 Task: In job alerts turn off in-app notifications.
Action: Mouse moved to (610, 51)
Screenshot: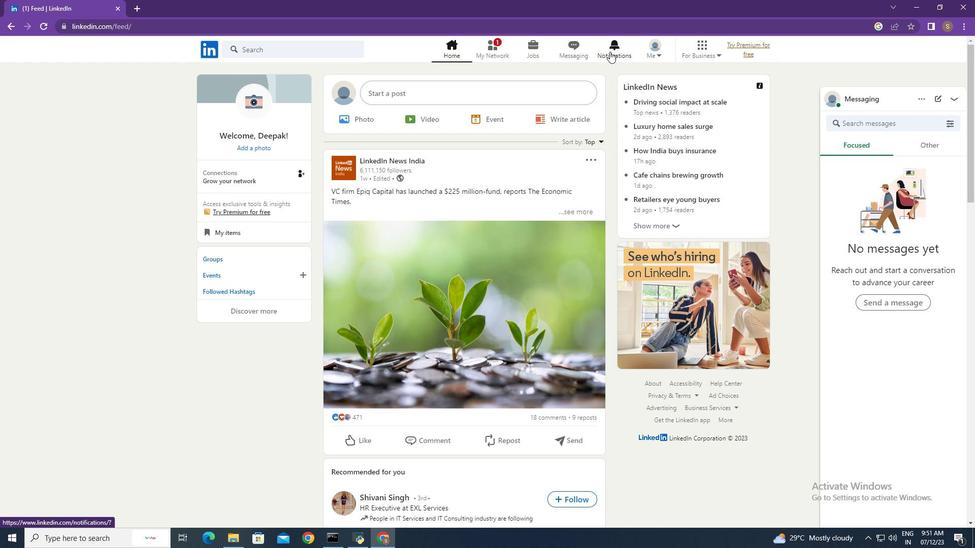 
Action: Mouse pressed left at (610, 51)
Screenshot: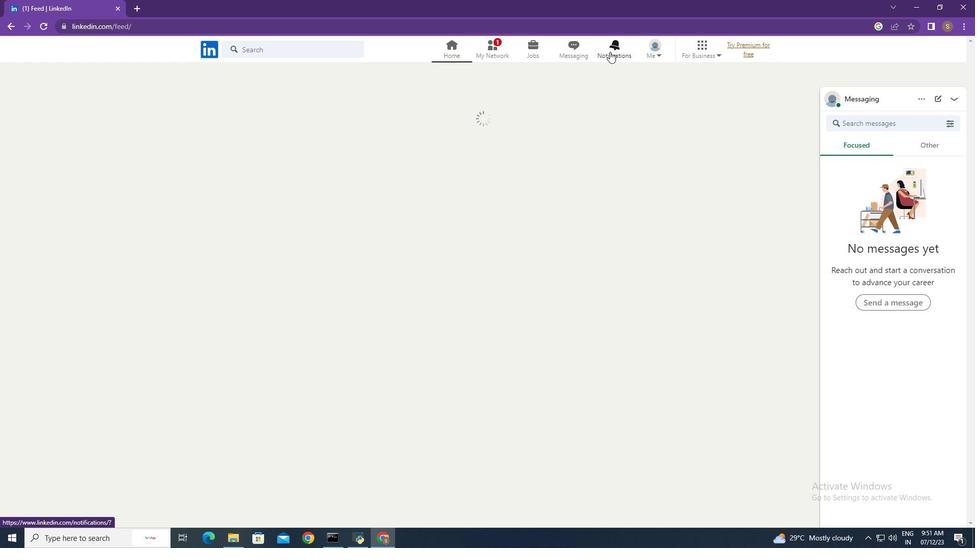 
Action: Mouse moved to (228, 115)
Screenshot: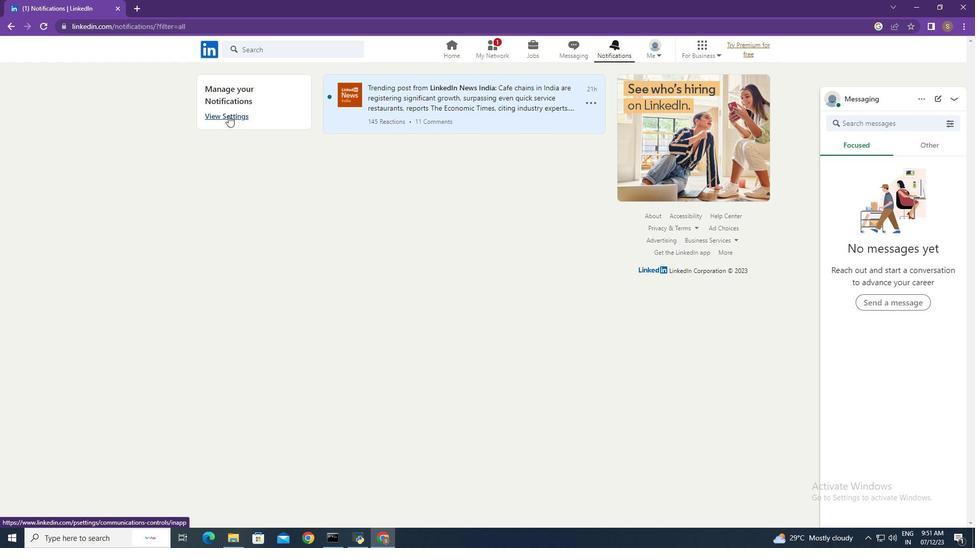 
Action: Mouse pressed left at (228, 115)
Screenshot: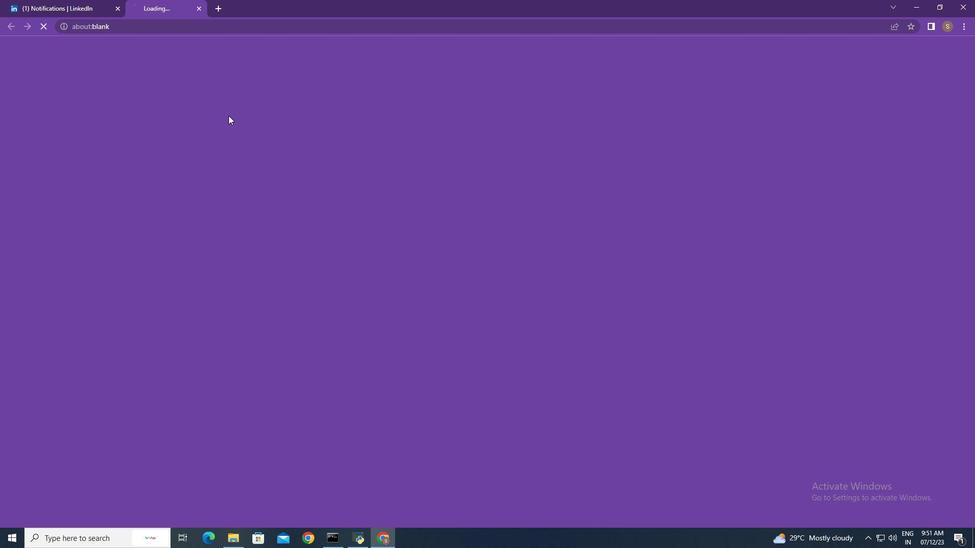 
Action: Mouse moved to (725, 154)
Screenshot: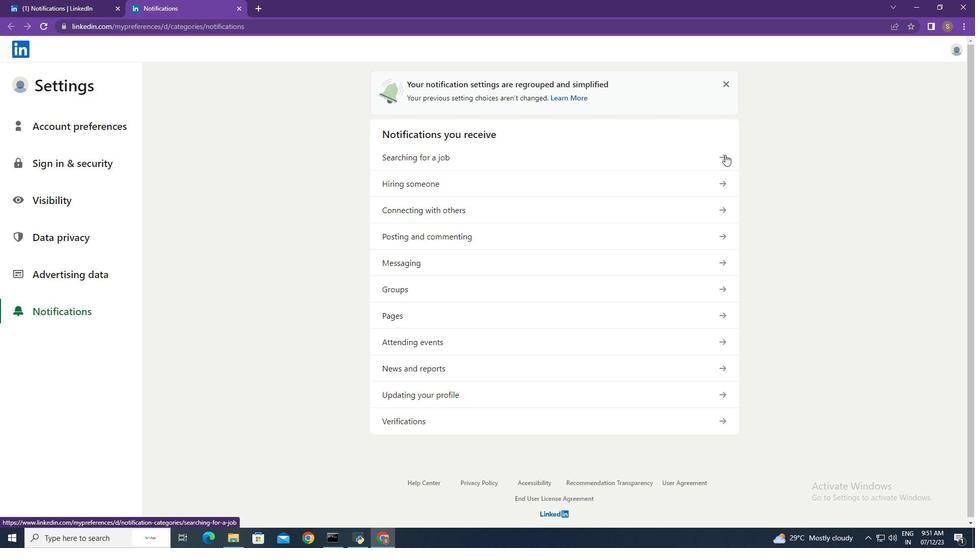 
Action: Mouse pressed left at (725, 154)
Screenshot: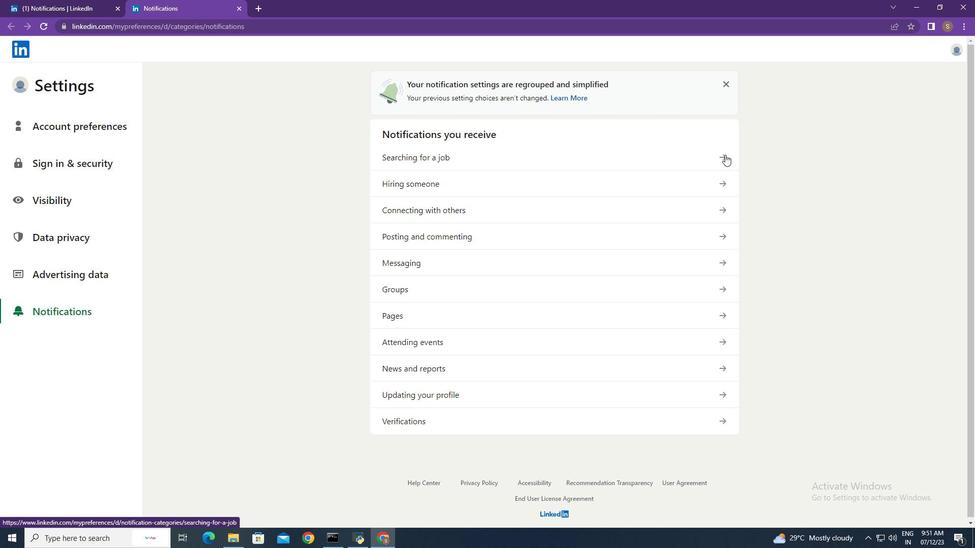 
Action: Mouse moved to (720, 148)
Screenshot: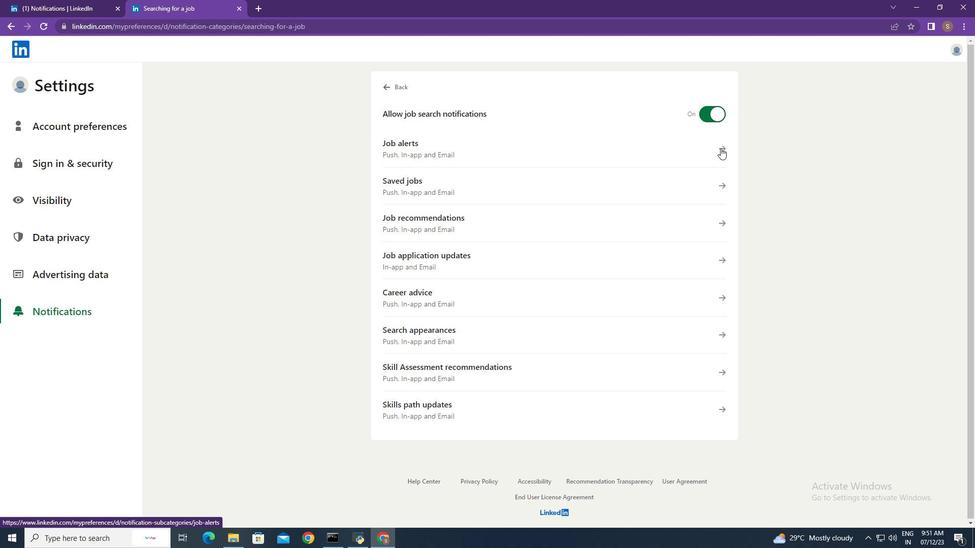 
Action: Mouse pressed left at (720, 148)
Screenshot: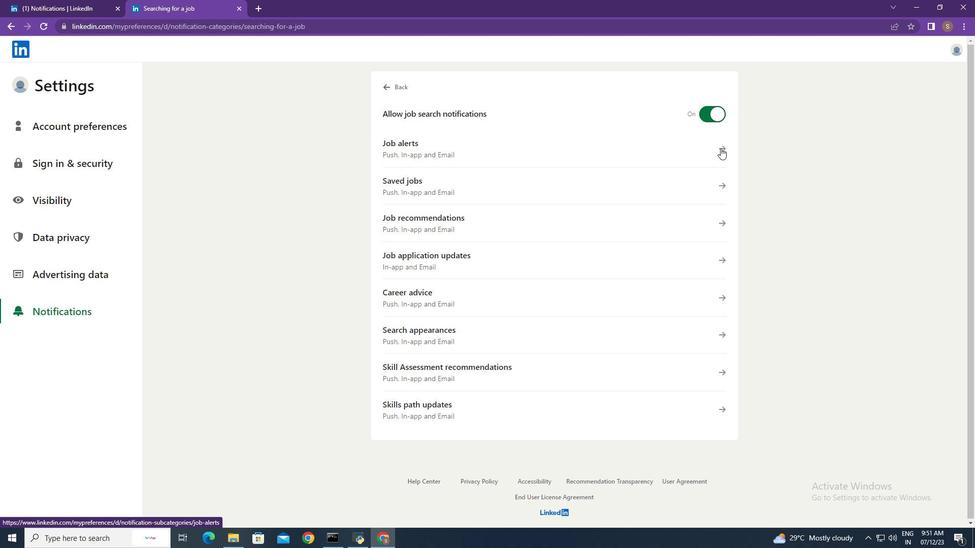 
Action: Mouse moved to (714, 167)
Screenshot: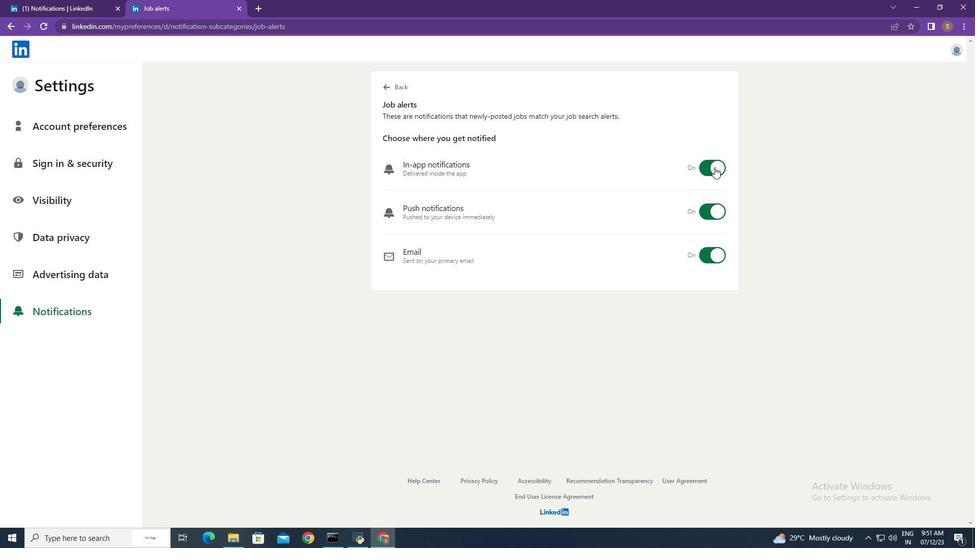 
Action: Mouse pressed left at (714, 167)
Screenshot: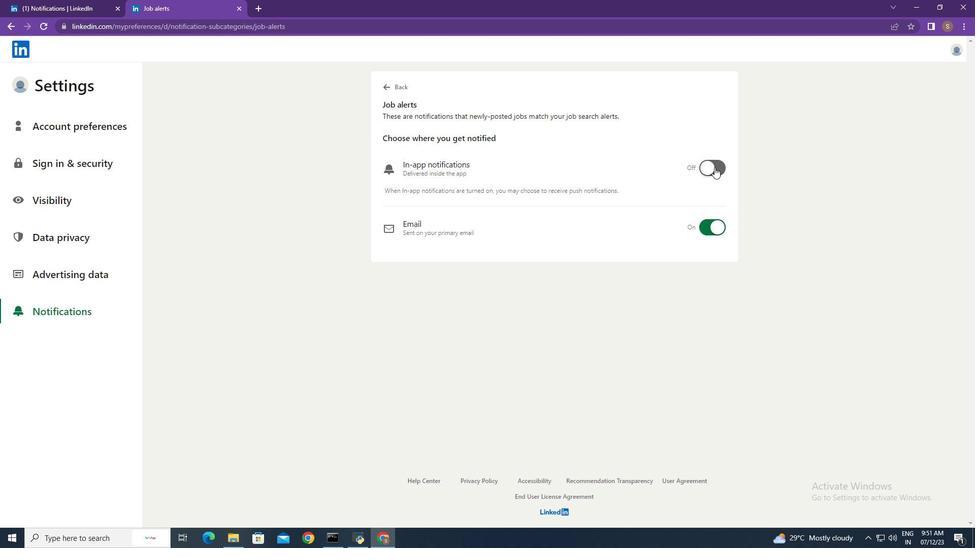 
Action: Mouse moved to (791, 182)
Screenshot: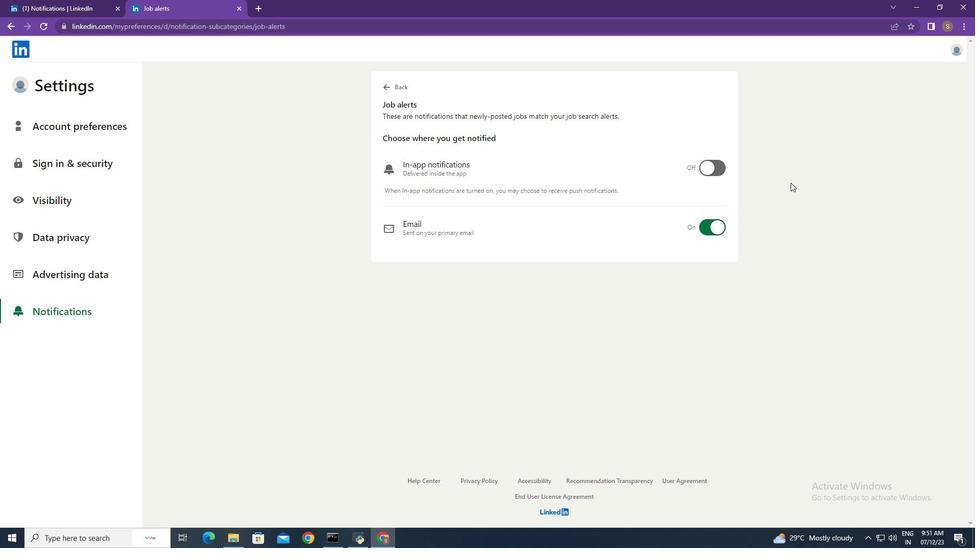 
